 Task: Add a field from the Popular template Effort Level a blank project ArchBridge
Action: Mouse moved to (1083, 99)
Screenshot: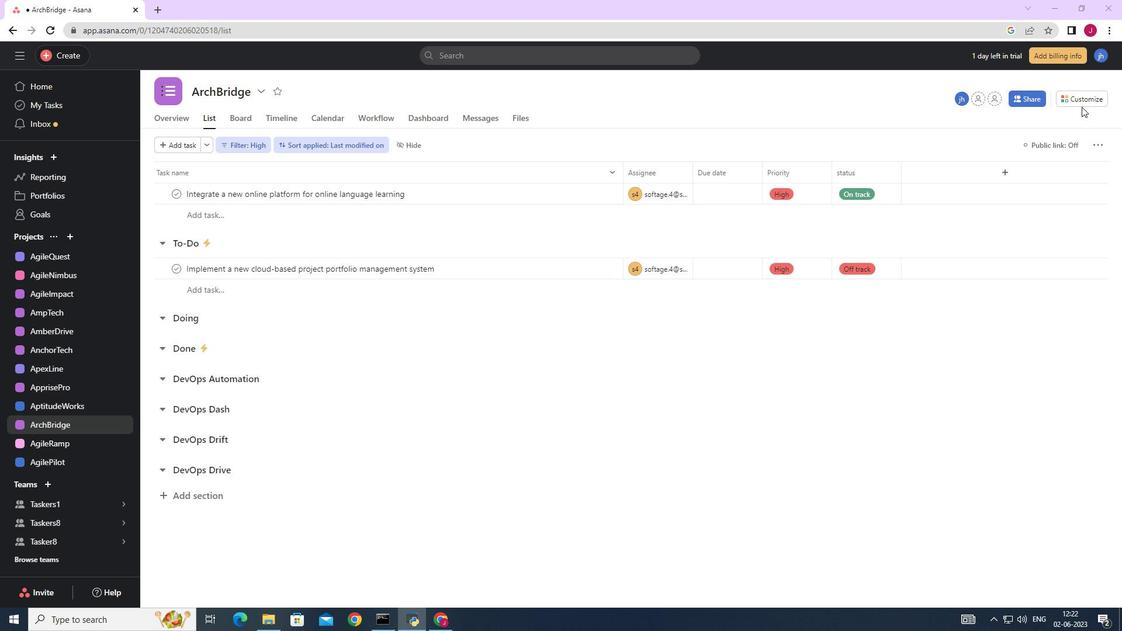 
Action: Mouse pressed left at (1083, 99)
Screenshot: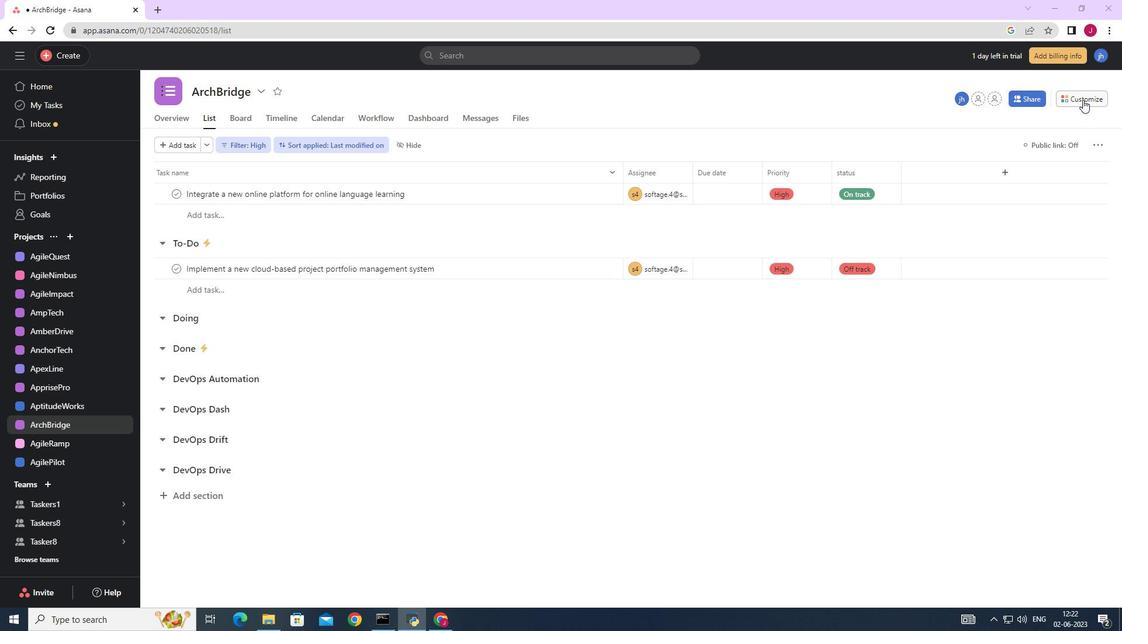 
Action: Mouse moved to (967, 238)
Screenshot: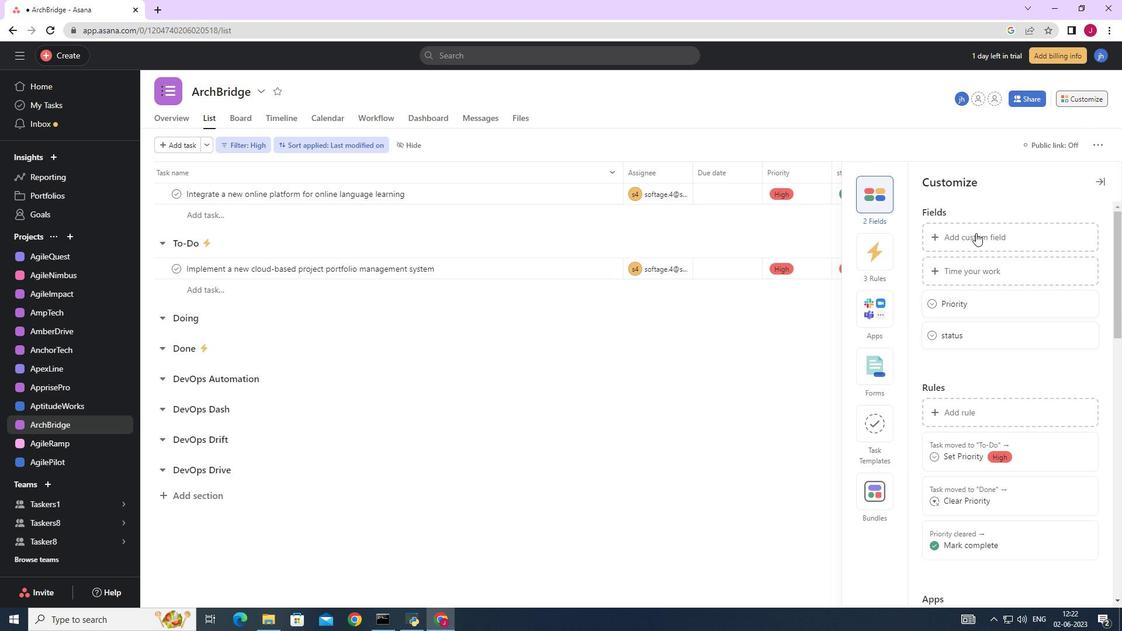 
Action: Mouse pressed left at (967, 238)
Screenshot: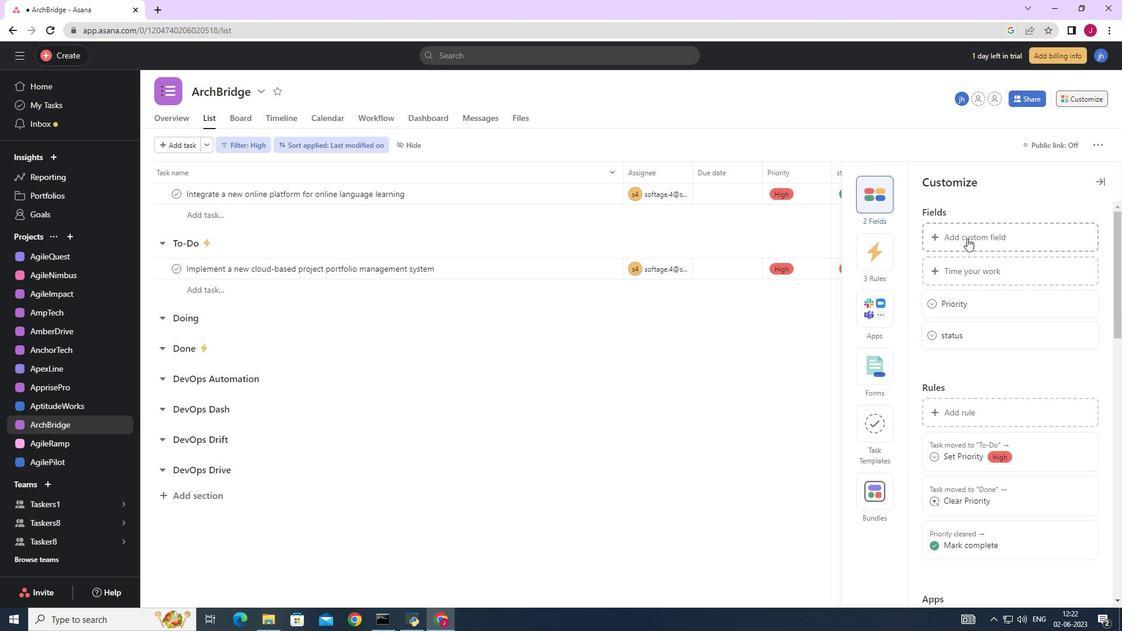 
Action: Mouse moved to (474, 171)
Screenshot: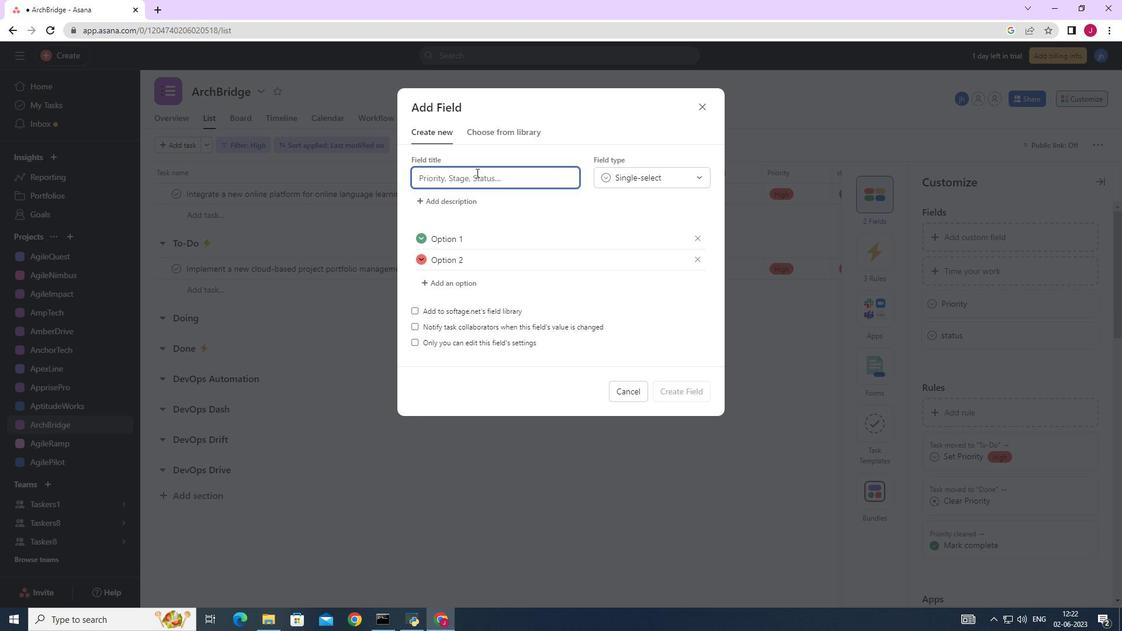 
Action: Key pressed <Key.caps_lock>E<Key.caps_lock>ffort<Key.space><Key.caps_lock>L<Key.caps_lock>evel
Screenshot: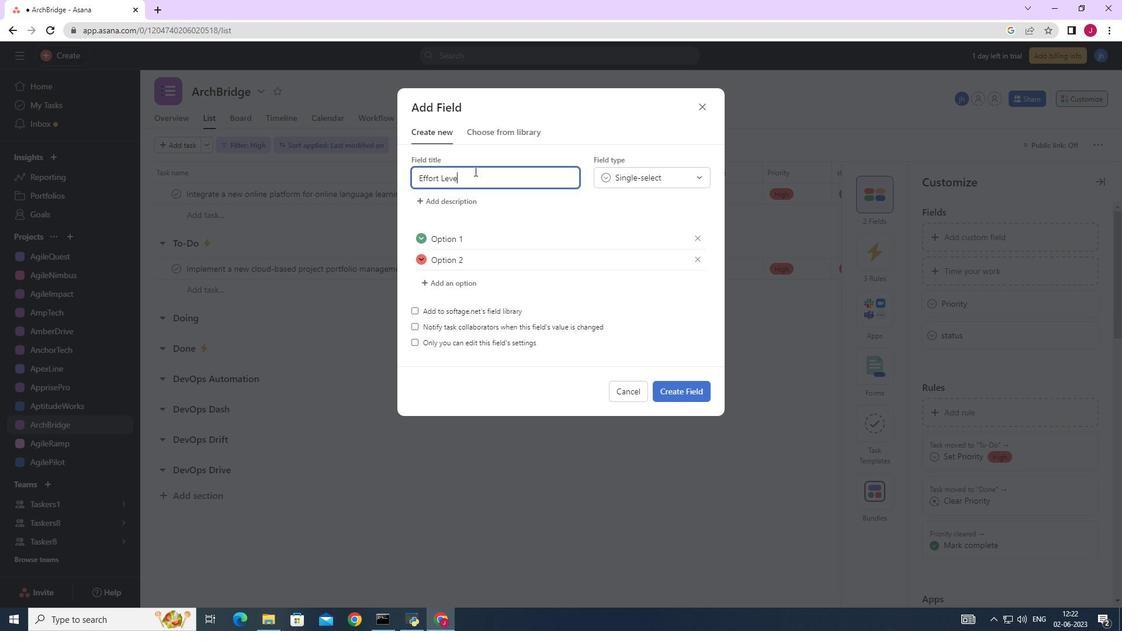 
Action: Mouse moved to (688, 394)
Screenshot: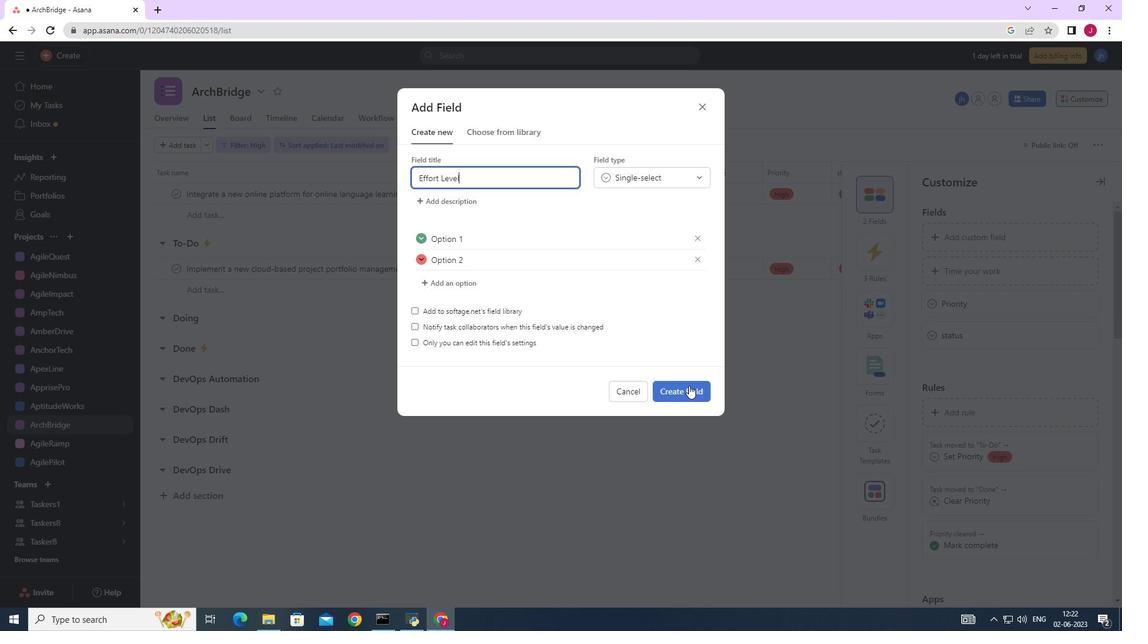 
Action: Mouse pressed left at (688, 394)
Screenshot: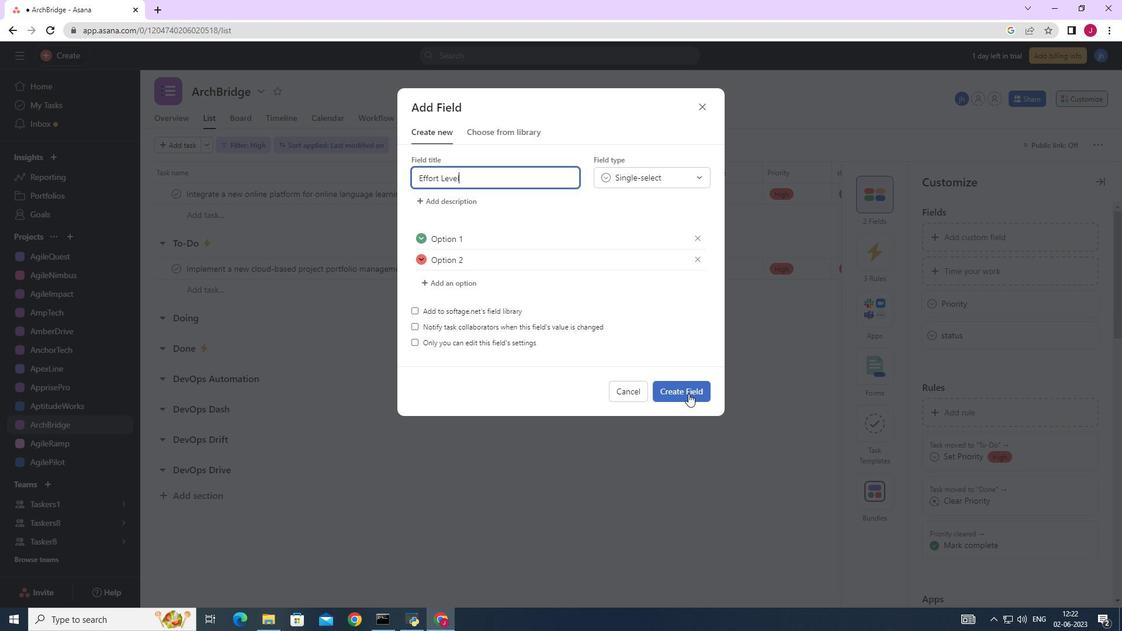 
